 Task: Create Card Event Follow-Up in Board Legal Compliance to Workspace Digital Marketing. Create Card Investment Planning Review in Board Resource Planning to Workspace Digital Marketing. Create Card Sales Funnel Analysis in Board Email Marketing Lead Nurturing and Scoring to Workspace Digital Marketing
Action: Mouse moved to (479, 142)
Screenshot: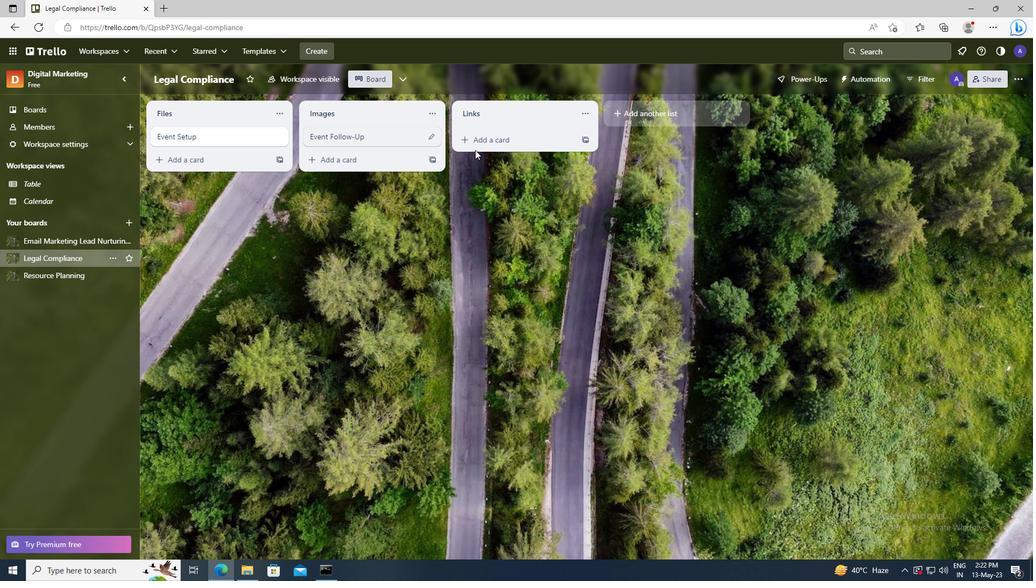 
Action: Mouse pressed left at (479, 142)
Screenshot: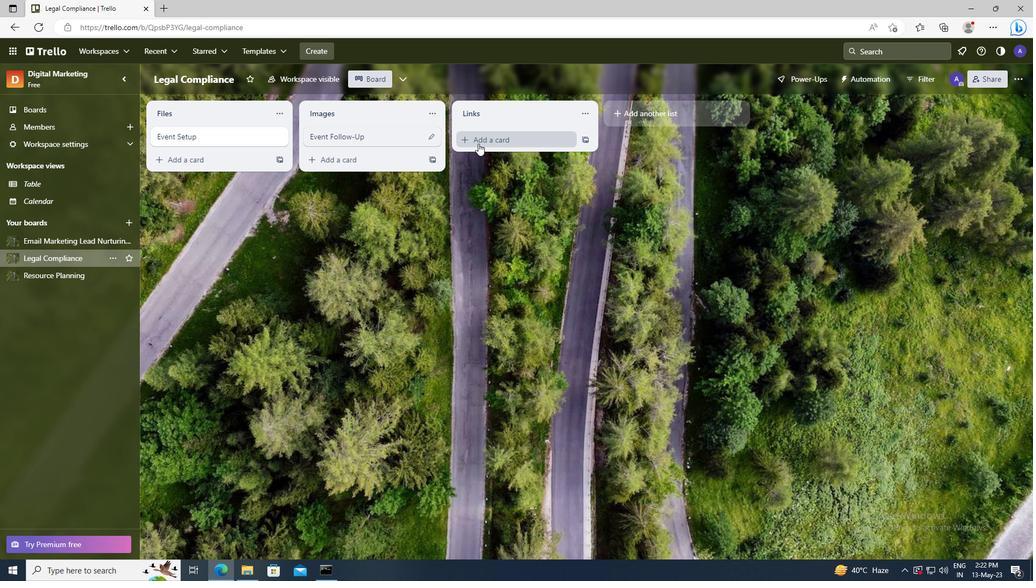 
Action: Key pressed <Key.shift>EVENT<Key.space><Key.shift>FOLLOW-<Key.shift>UP
Screenshot: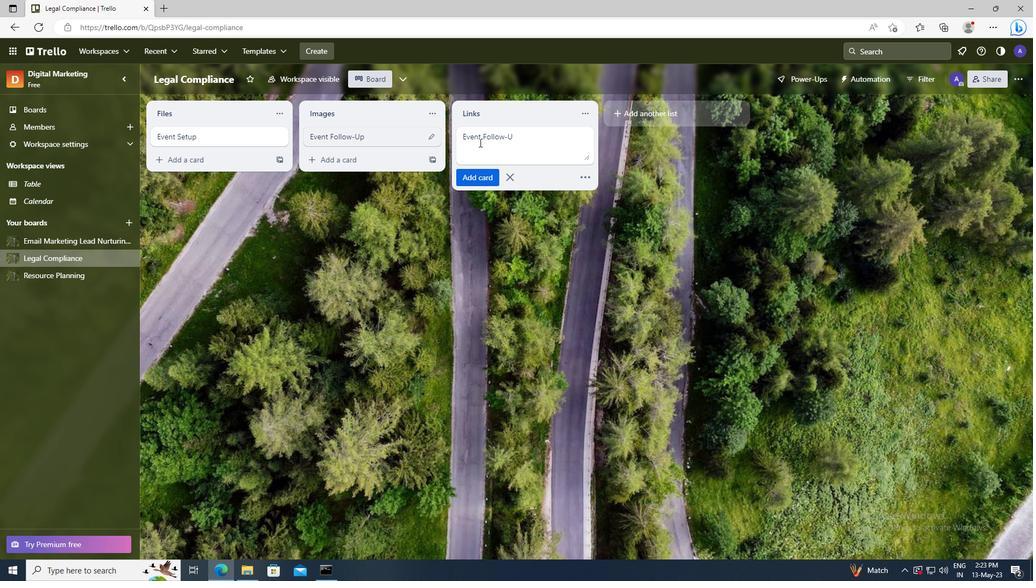 
Action: Mouse moved to (481, 174)
Screenshot: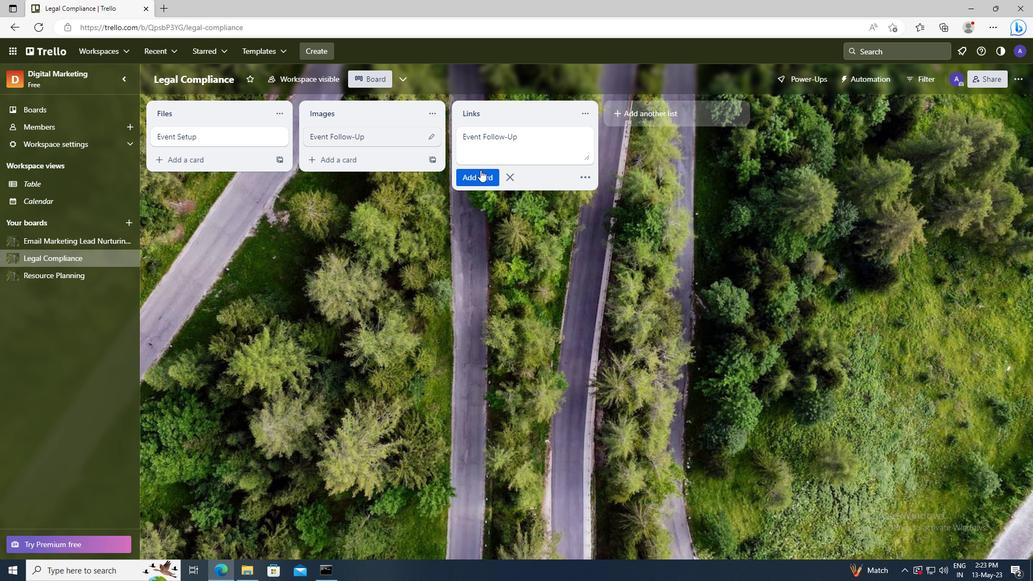 
Action: Mouse pressed left at (481, 174)
Screenshot: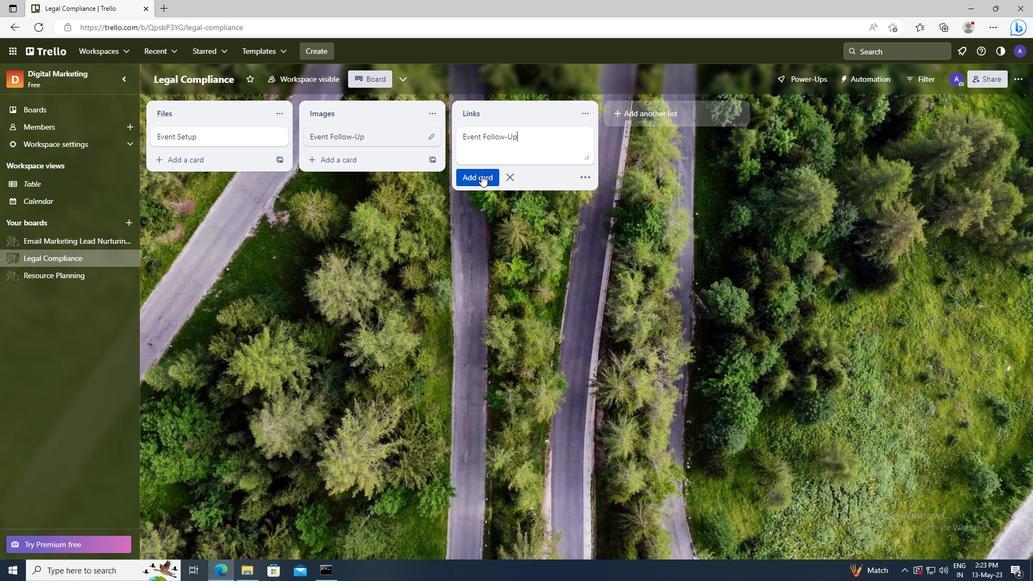 
Action: Mouse moved to (57, 278)
Screenshot: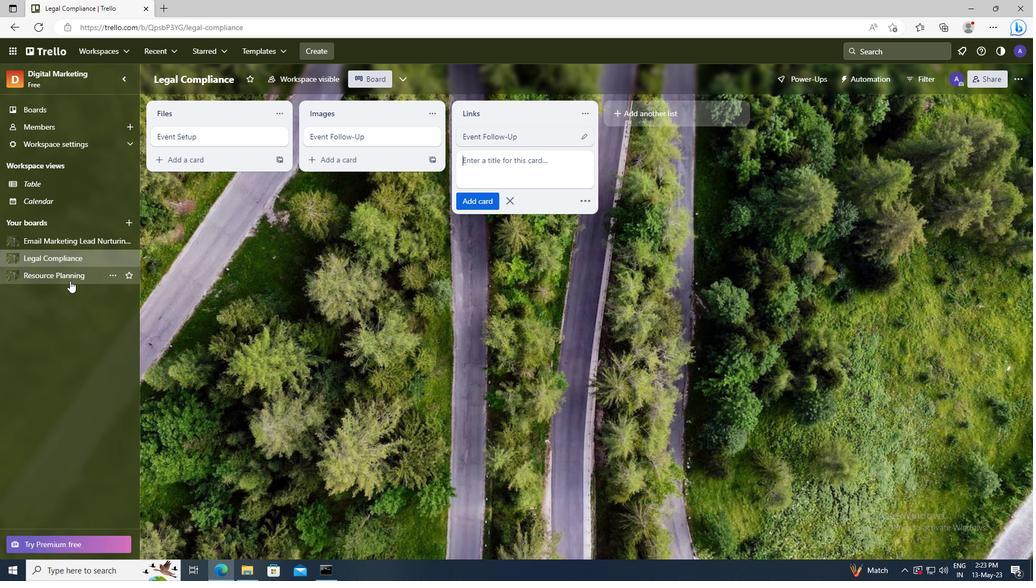 
Action: Mouse pressed left at (57, 278)
Screenshot: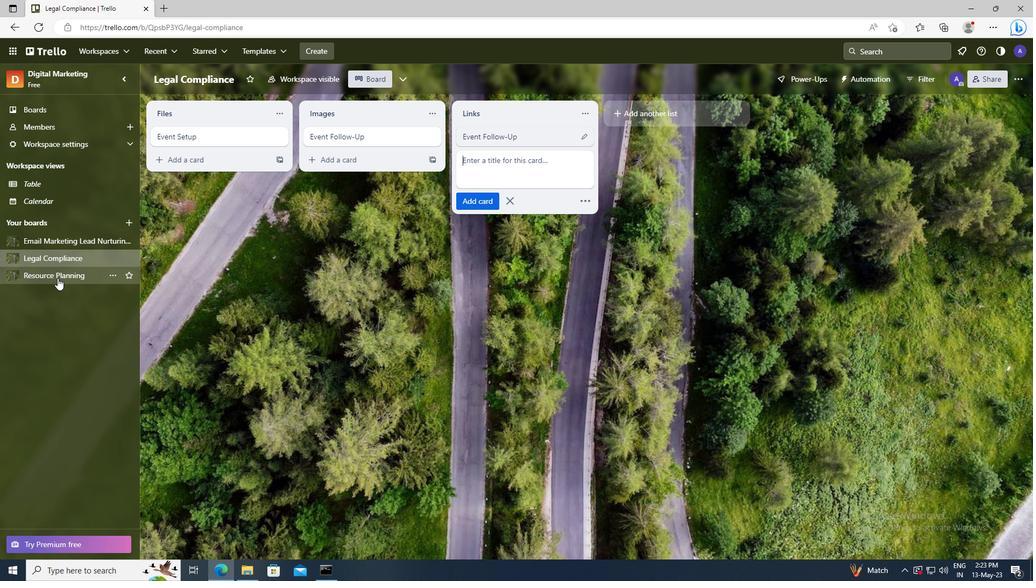 
Action: Mouse moved to (481, 142)
Screenshot: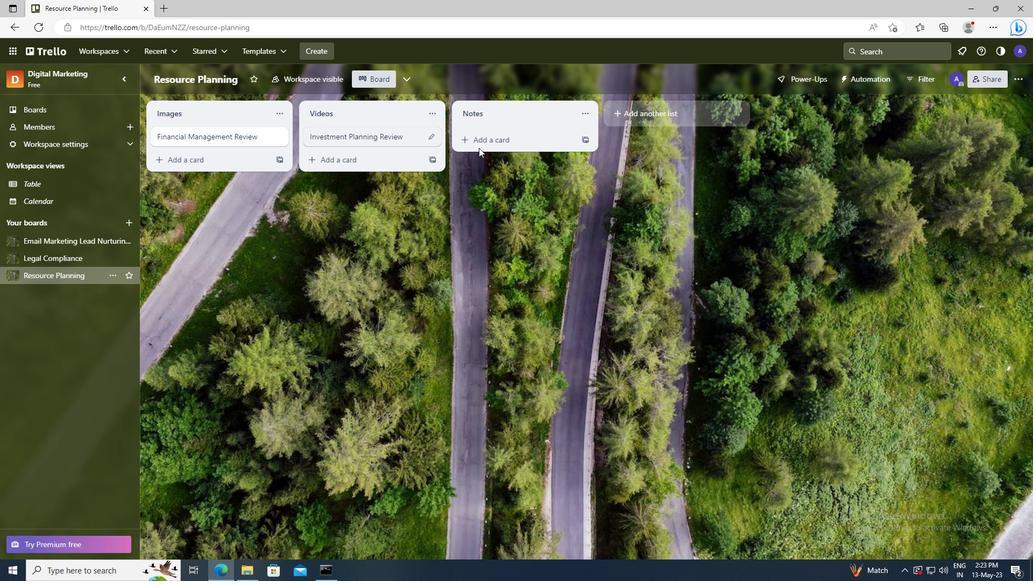 
Action: Mouse pressed left at (481, 142)
Screenshot: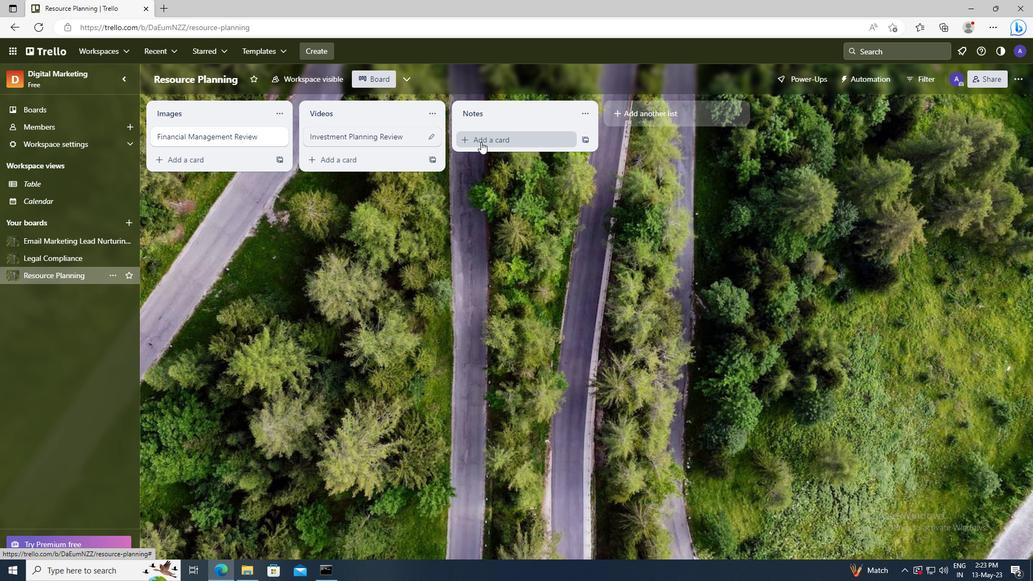 
Action: Key pressed <Key.shift>INVESTMENT<Key.space><Key.shift>PLANNING<Key.space><Key.shift>REVIEW
Screenshot: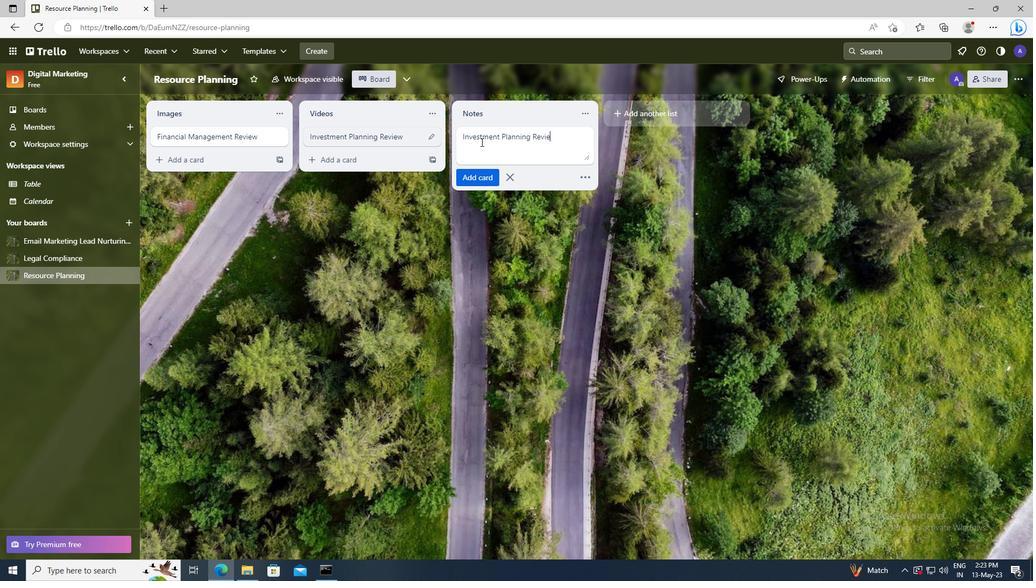 
Action: Mouse moved to (482, 185)
Screenshot: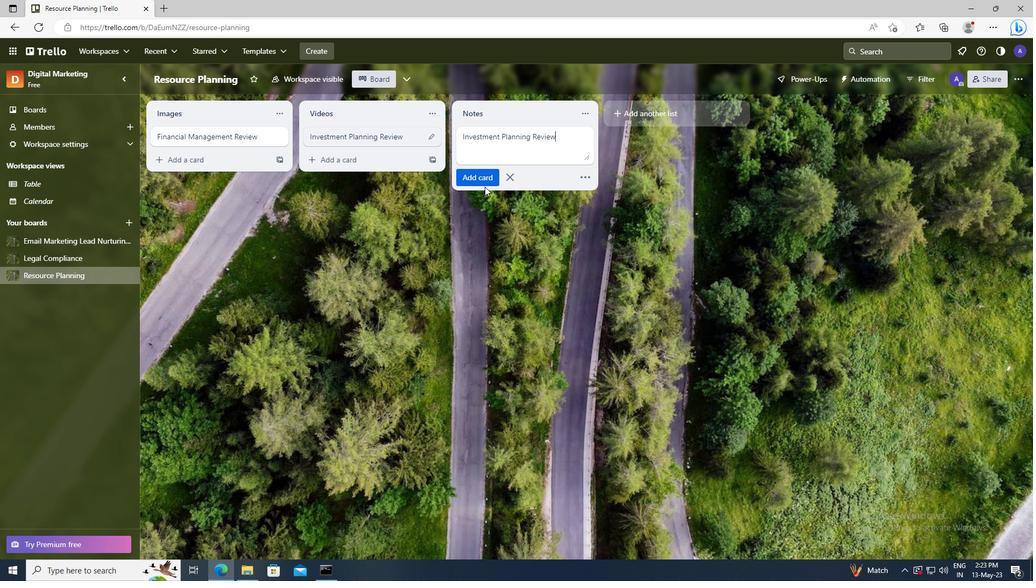 
Action: Mouse pressed left at (482, 185)
Screenshot: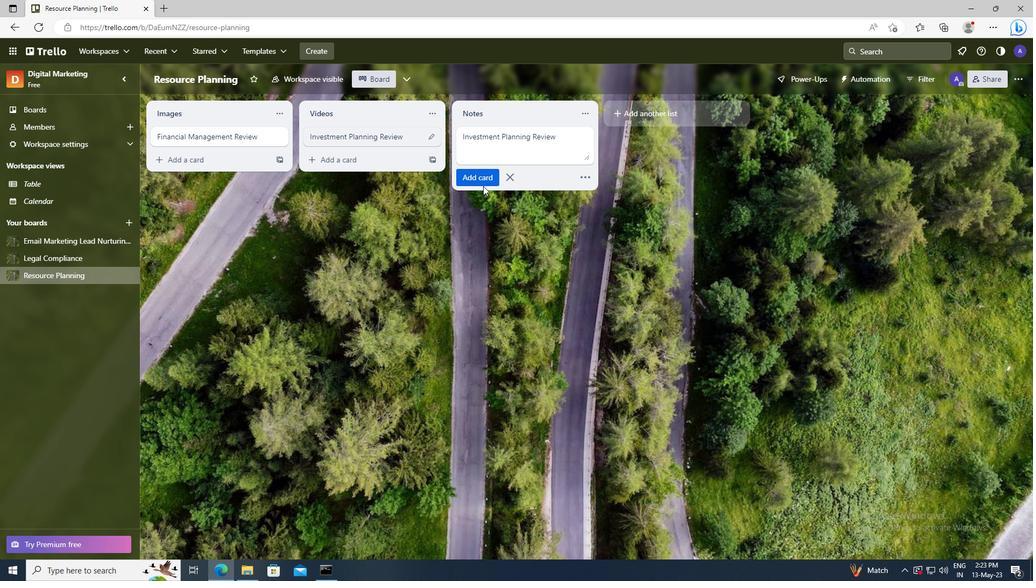 
Action: Mouse moved to (83, 246)
Screenshot: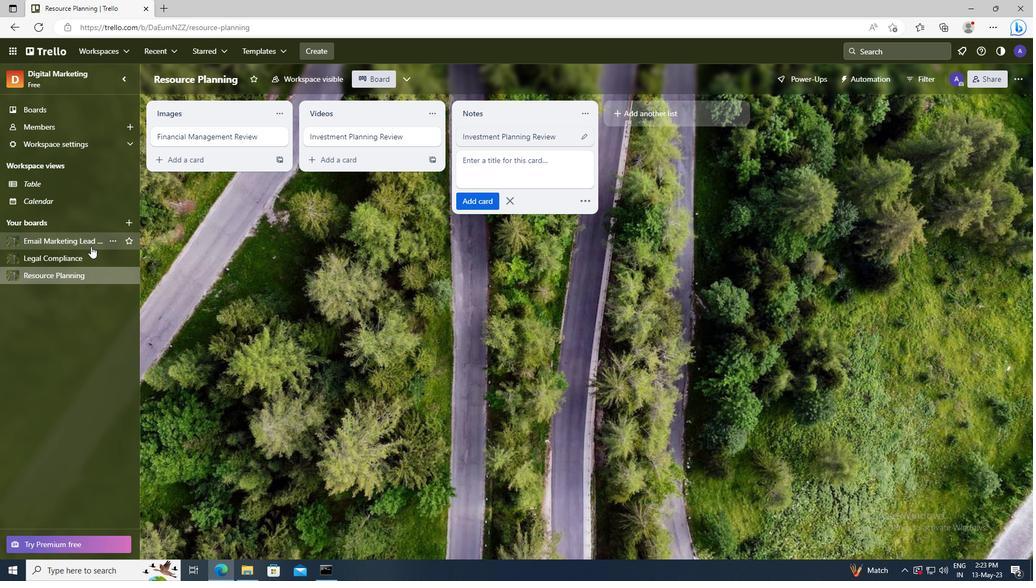 
Action: Mouse pressed left at (83, 246)
Screenshot: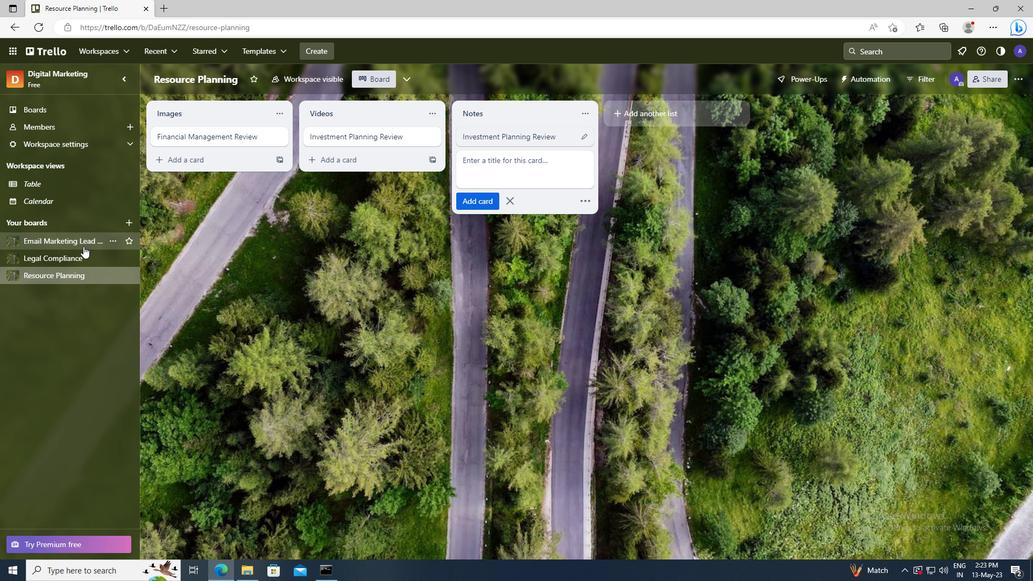 
Action: Mouse moved to (478, 141)
Screenshot: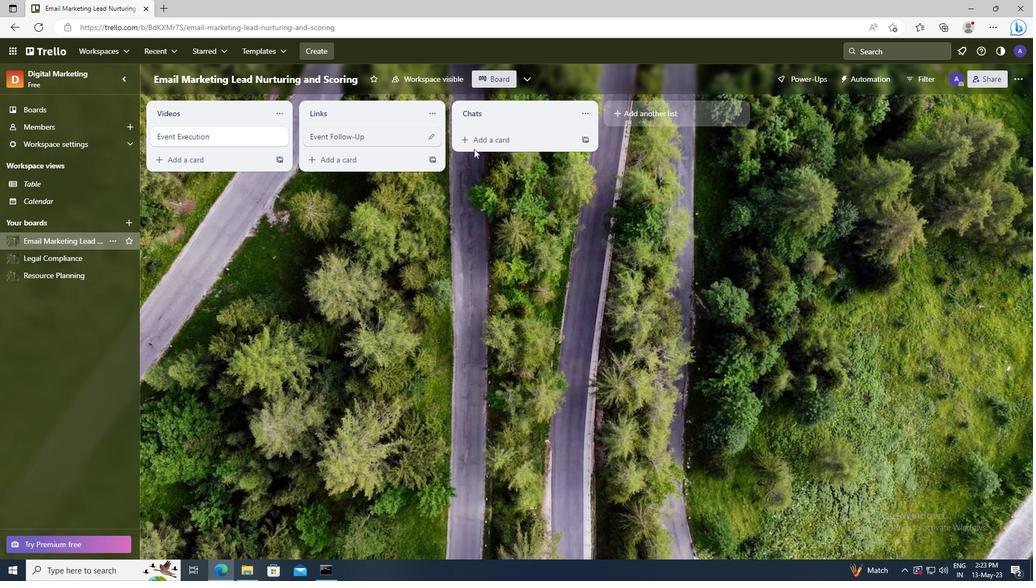 
Action: Mouse pressed left at (478, 141)
Screenshot: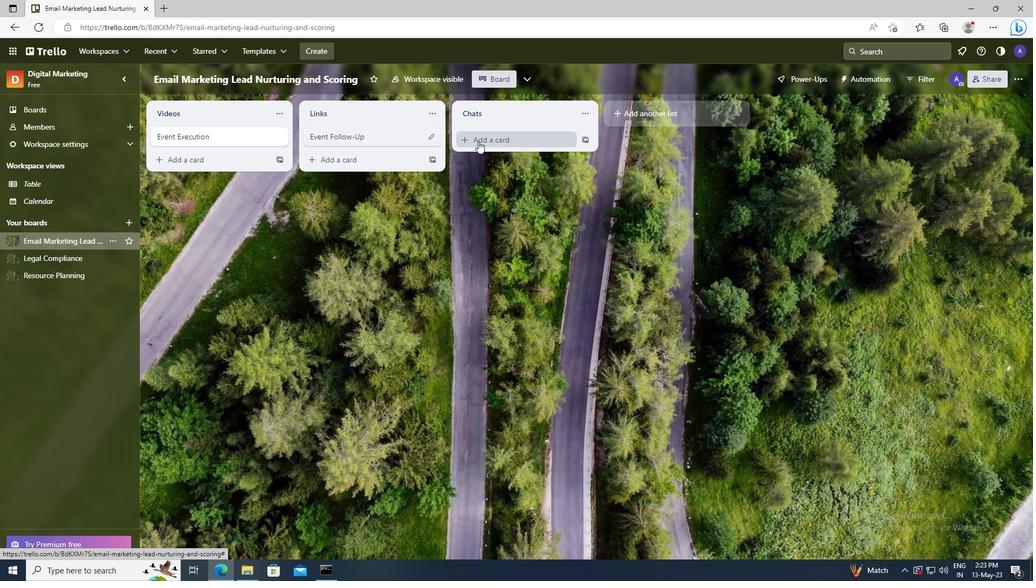 
Action: Key pressed <Key.shift>SALES<Key.space><Key.shift>FUNNEL<Key.space><Key.shift>ANALYSIS
Screenshot: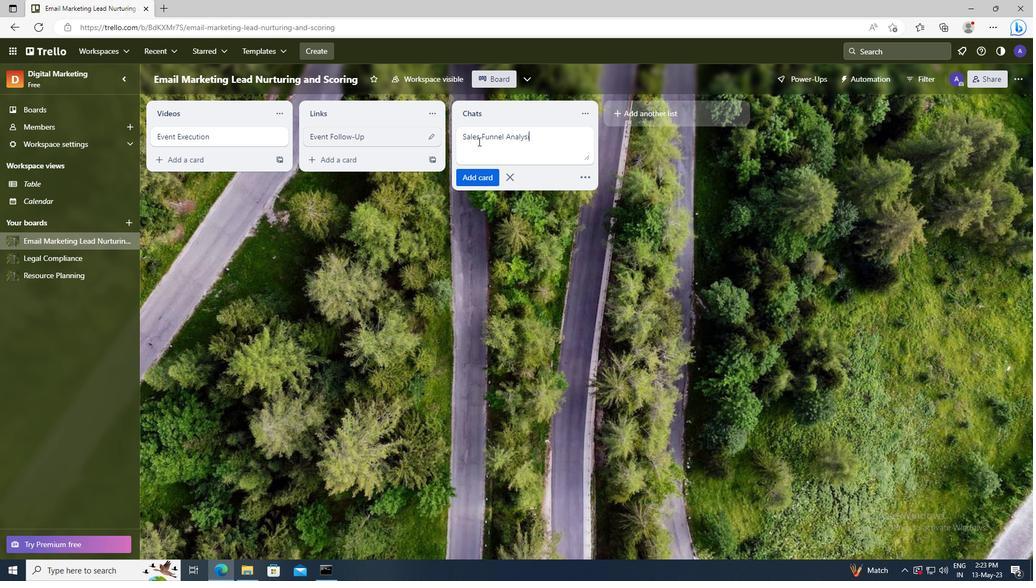 
Action: Mouse moved to (482, 175)
Screenshot: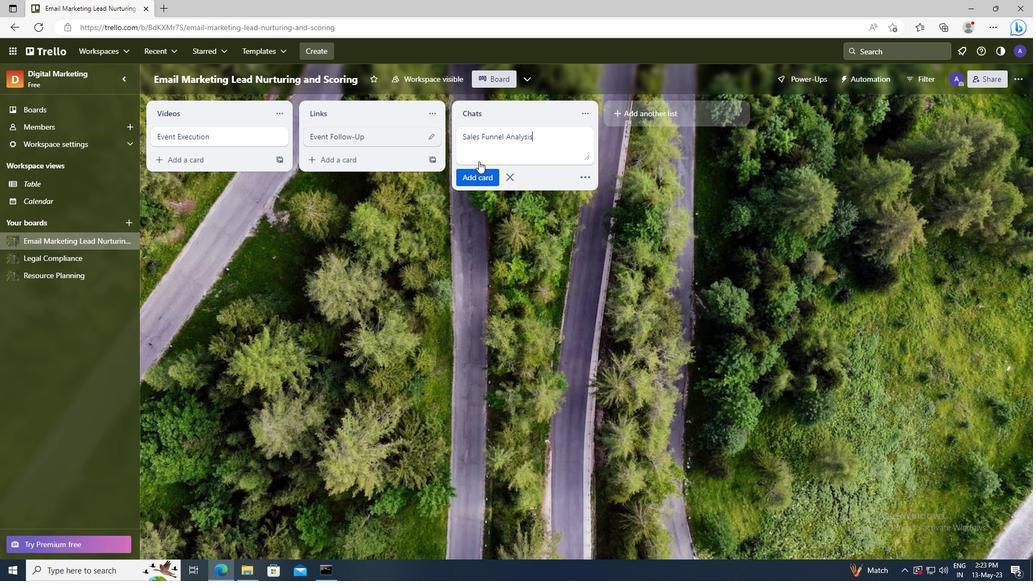 
Action: Mouse pressed left at (482, 175)
Screenshot: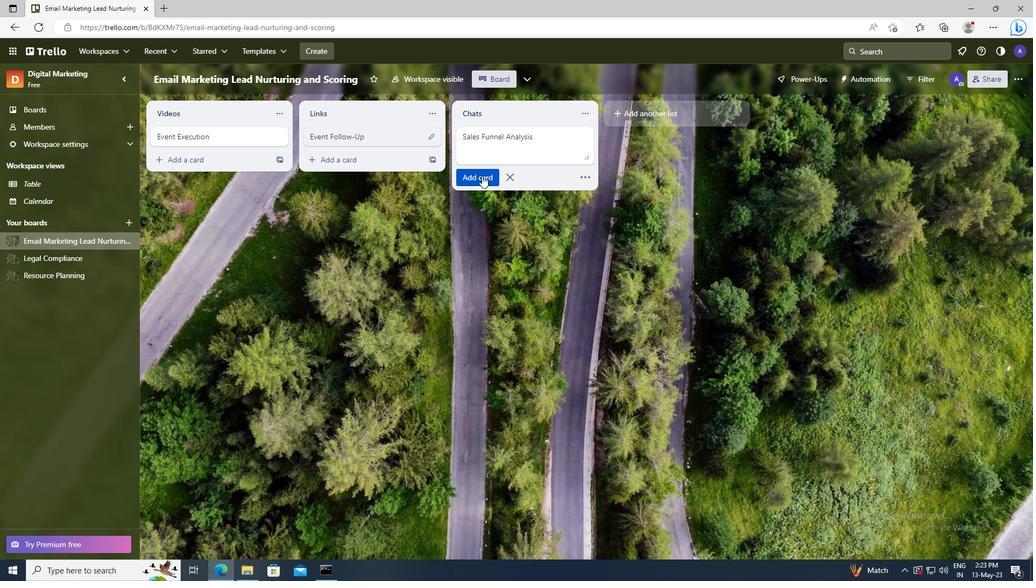 
